Task: Create a sub task System Test and UAT for the task  Create a new online platform for peer-to-peer lending in the project AgileFrame , assign it to team member softage.4@softage.net and update the status of the sub task to  Completed , set the priority of the sub task to High
Action: Mouse moved to (629, 347)
Screenshot: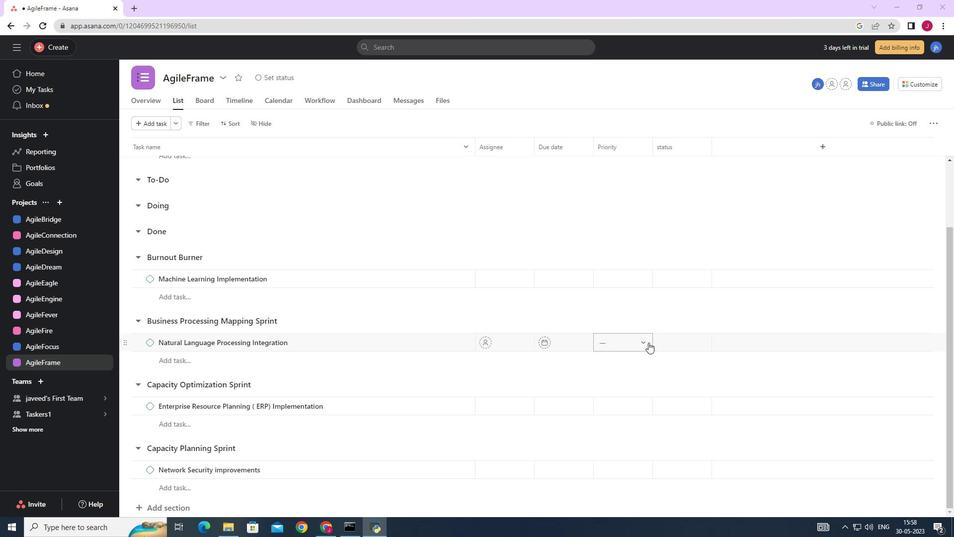 
Action: Mouse scrolled (629, 348) with delta (0, 0)
Screenshot: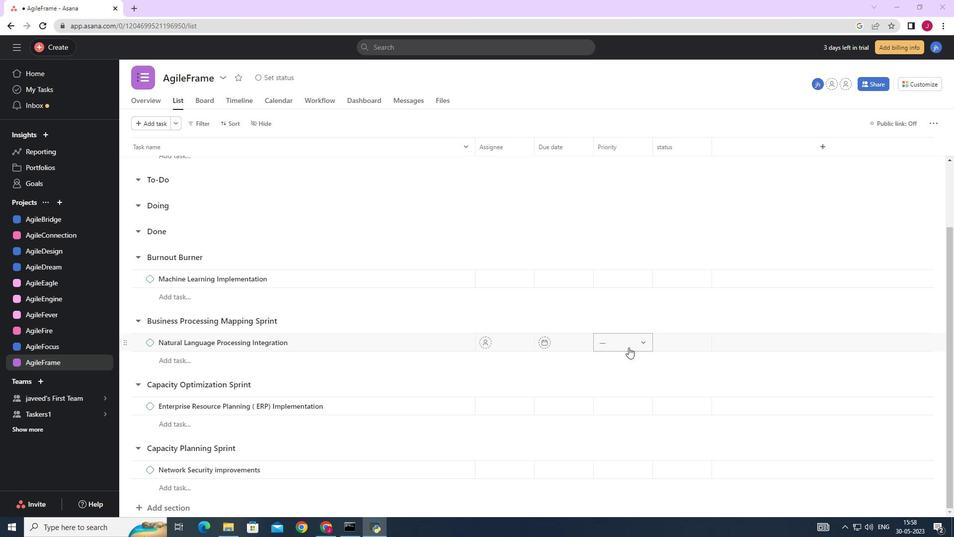 
Action: Mouse scrolled (629, 348) with delta (0, 0)
Screenshot: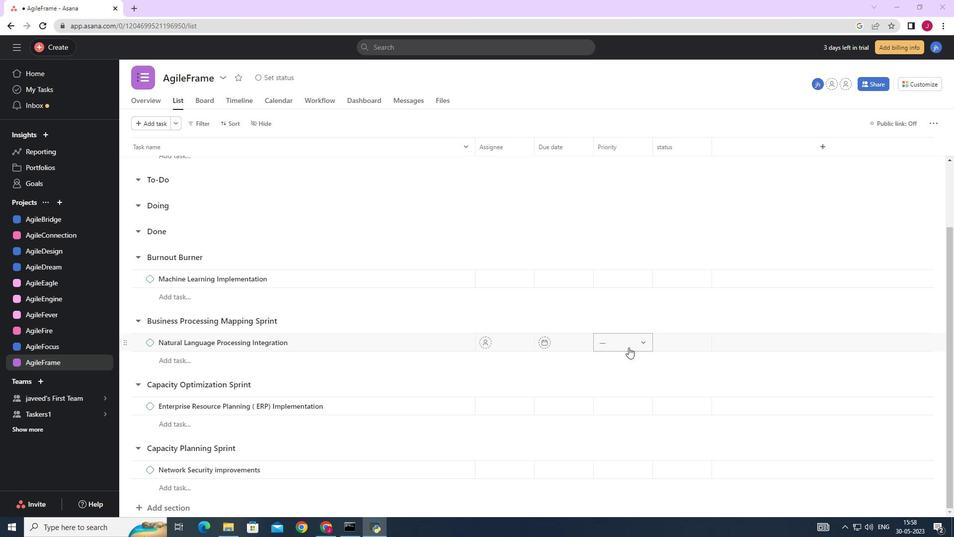 
Action: Mouse scrolled (629, 348) with delta (0, 0)
Screenshot: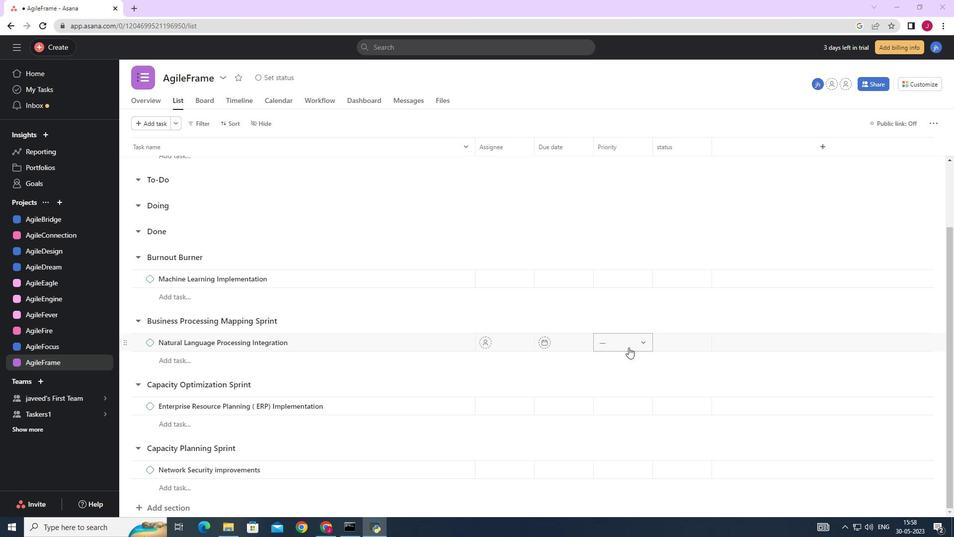 
Action: Mouse scrolled (629, 348) with delta (0, 0)
Screenshot: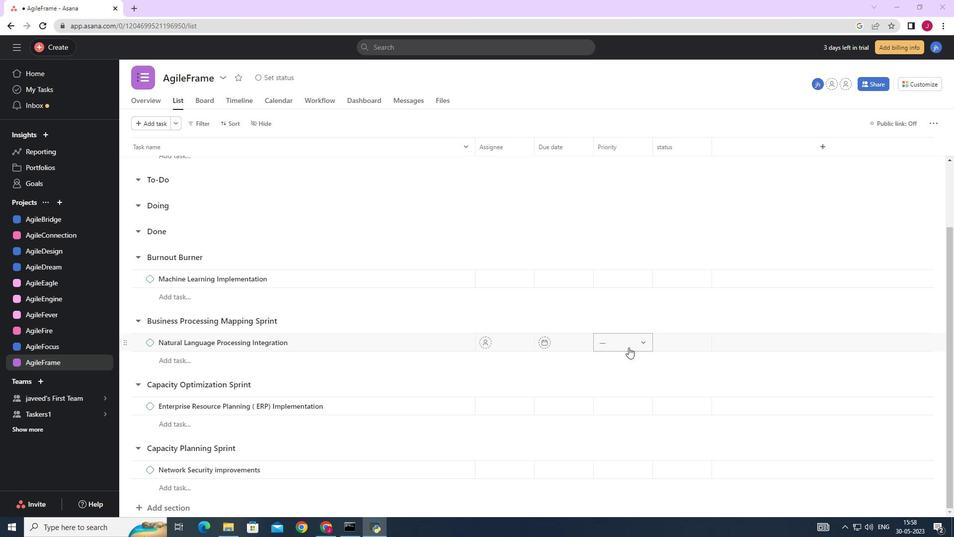 
Action: Mouse scrolled (629, 348) with delta (0, 0)
Screenshot: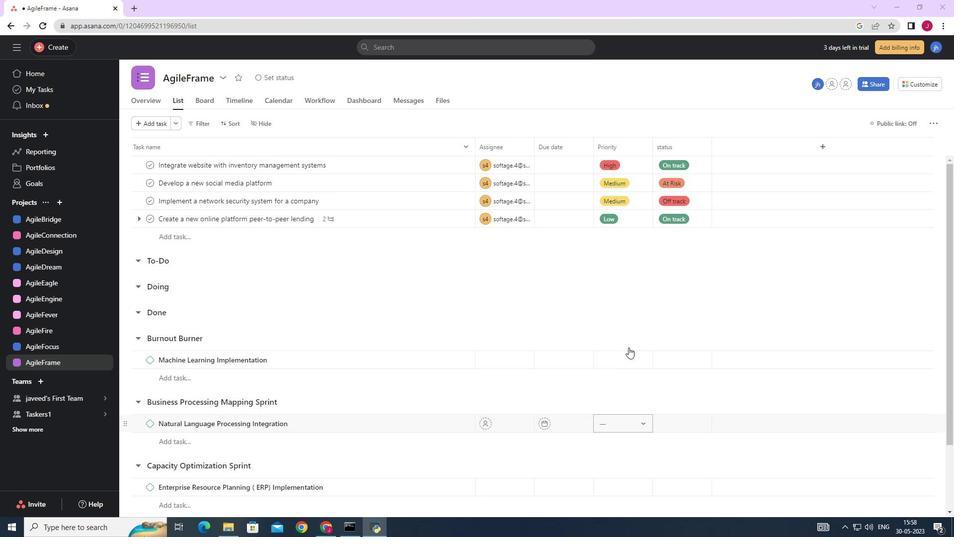 
Action: Mouse scrolled (629, 348) with delta (0, 0)
Screenshot: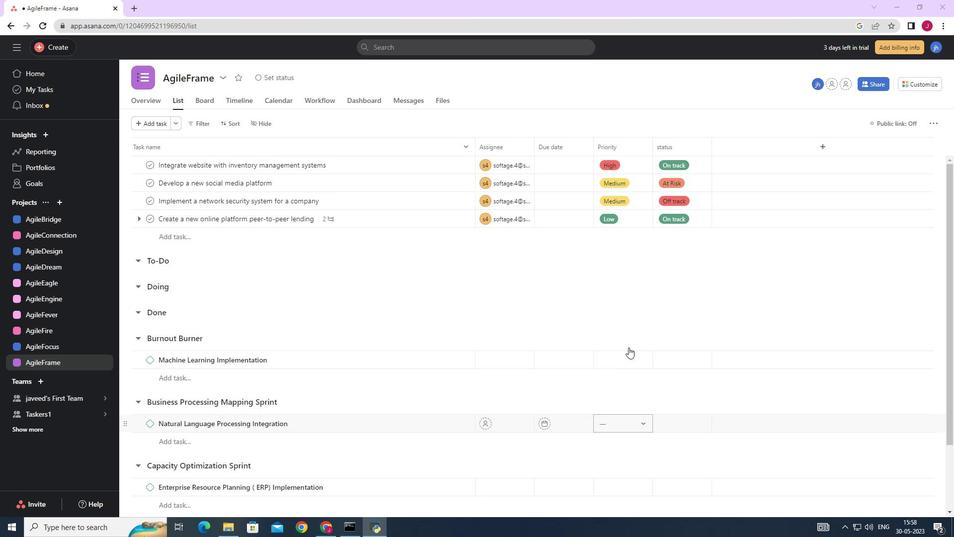 
Action: Mouse scrolled (629, 348) with delta (0, 0)
Screenshot: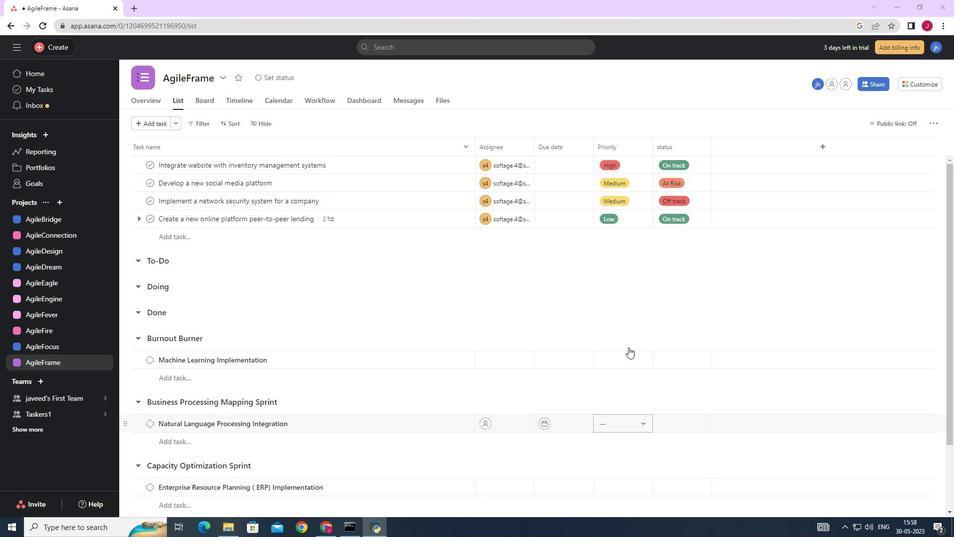 
Action: Mouse moved to (427, 219)
Screenshot: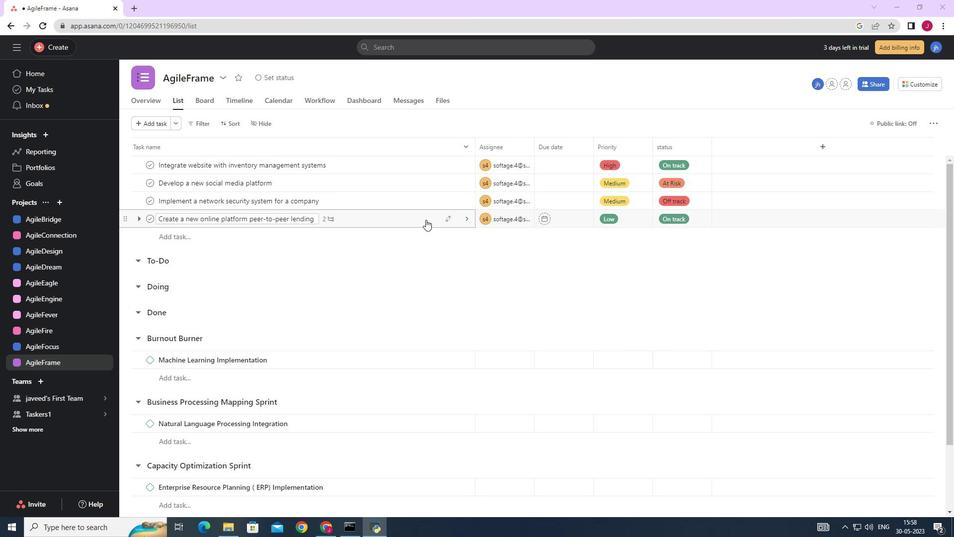 
Action: Mouse pressed left at (427, 219)
Screenshot: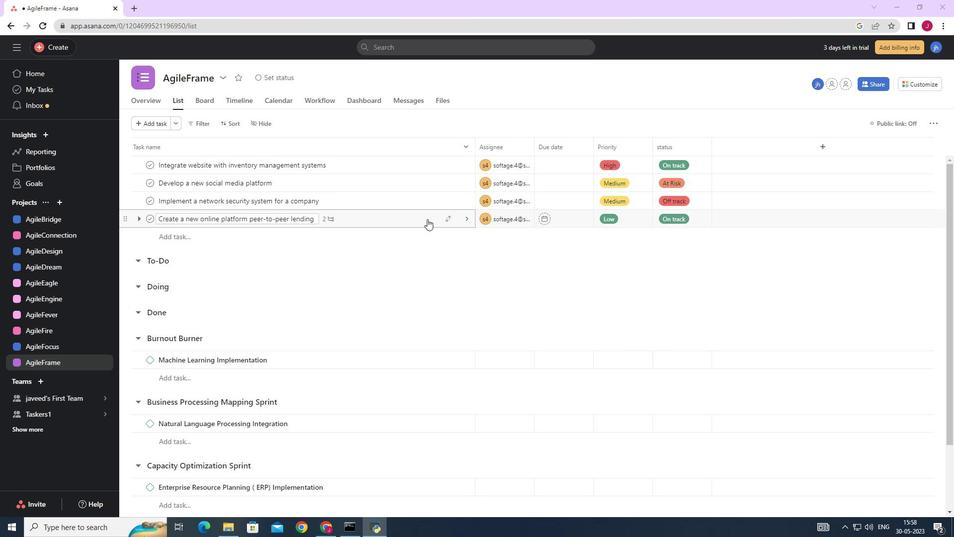 
Action: Mouse moved to (682, 292)
Screenshot: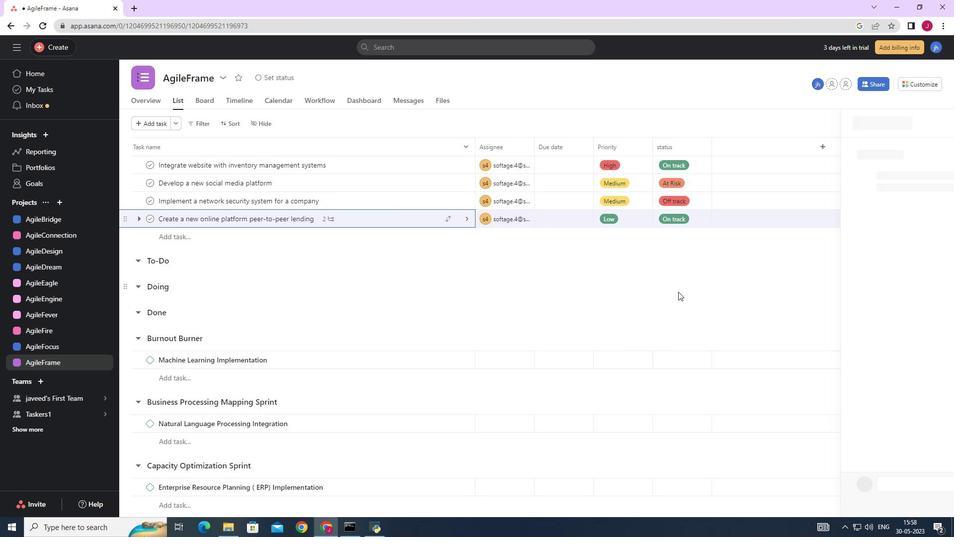 
Action: Mouse scrolled (682, 291) with delta (0, 0)
Screenshot: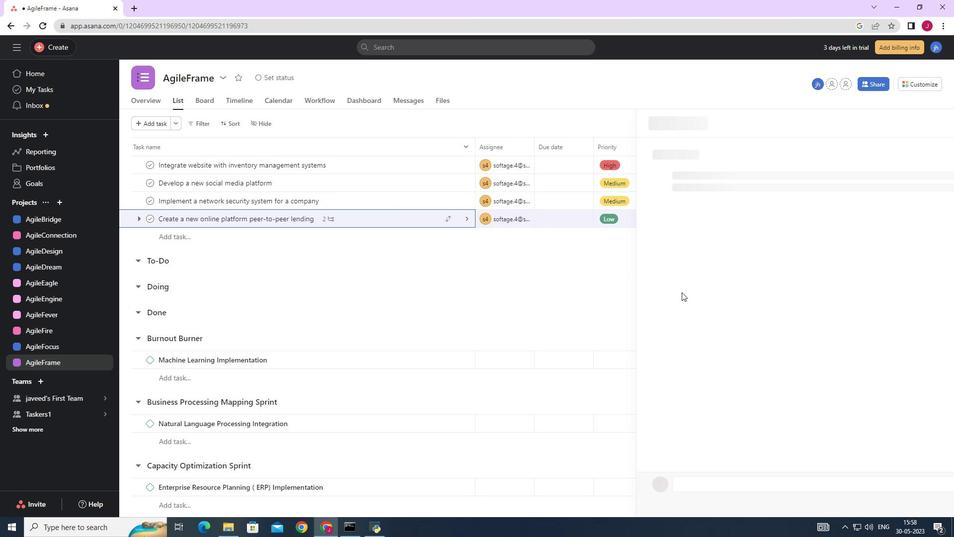 
Action: Mouse scrolled (682, 291) with delta (0, 0)
Screenshot: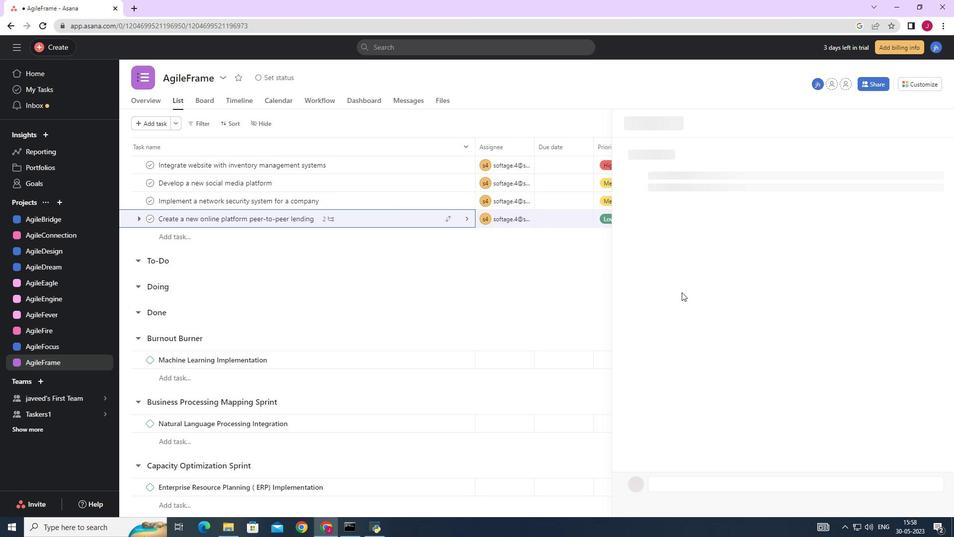 
Action: Mouse scrolled (682, 291) with delta (0, 0)
Screenshot: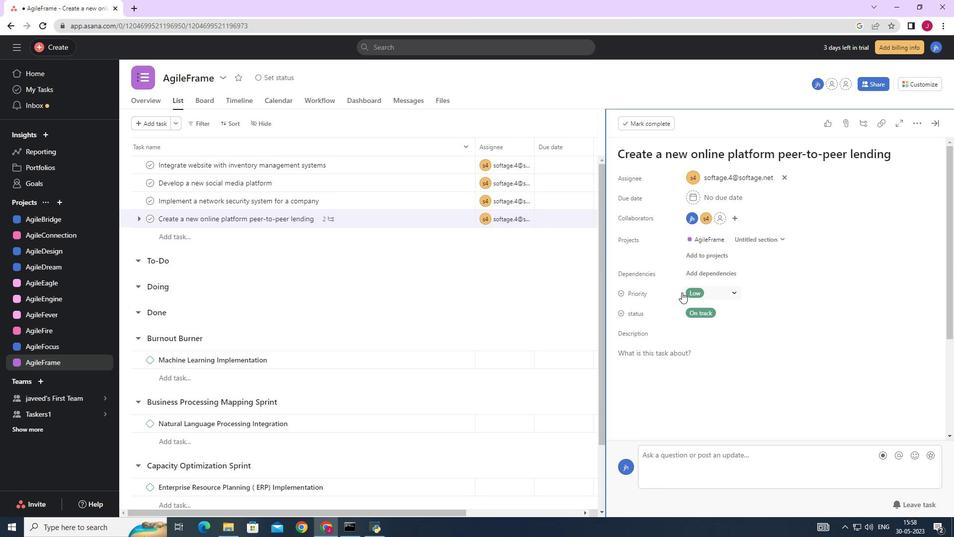 
Action: Mouse scrolled (682, 291) with delta (0, 0)
Screenshot: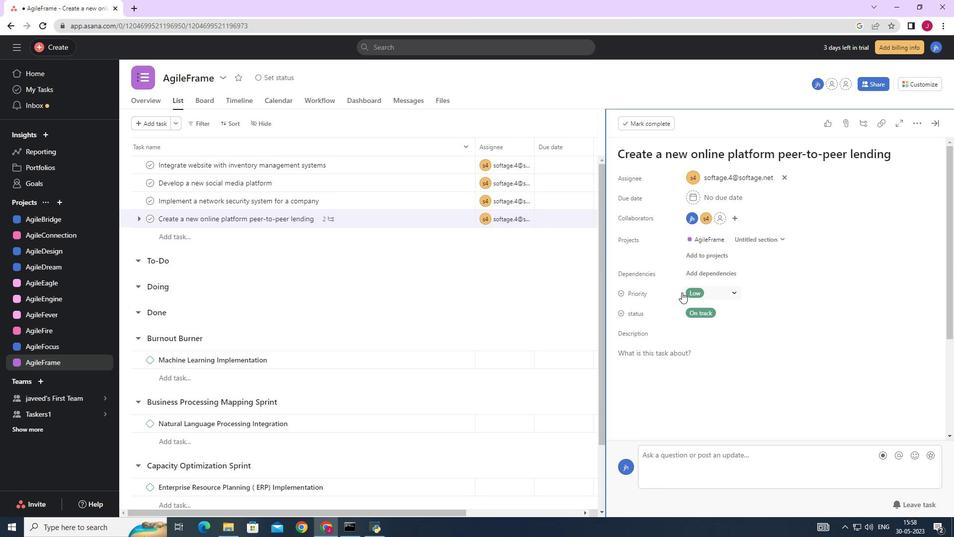 
Action: Mouse scrolled (682, 291) with delta (0, 0)
Screenshot: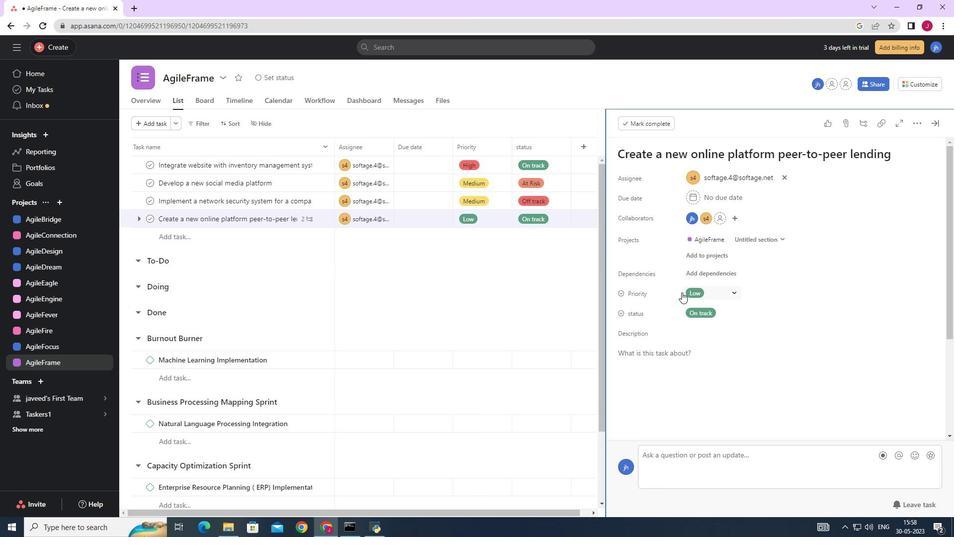 
Action: Mouse moved to (689, 299)
Screenshot: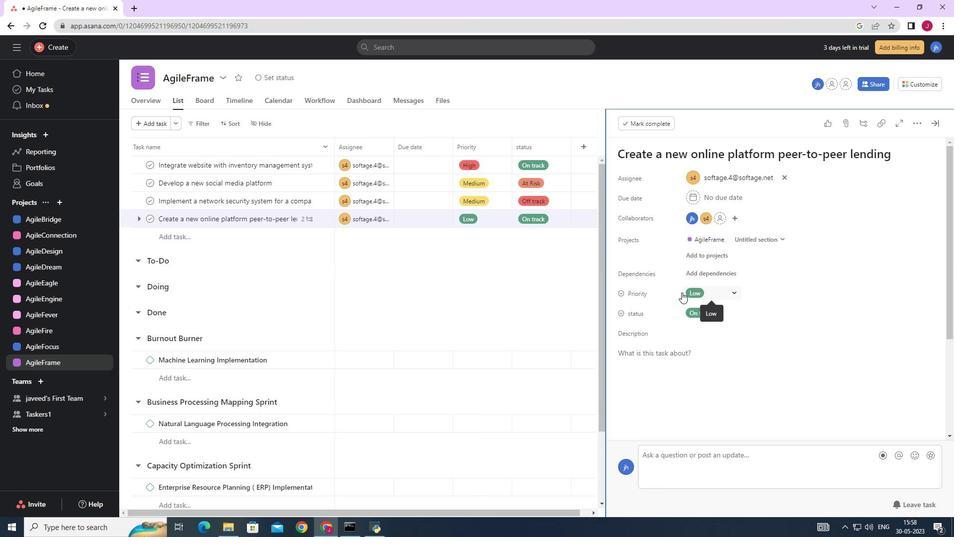 
Action: Mouse scrolled (689, 298) with delta (0, 0)
Screenshot: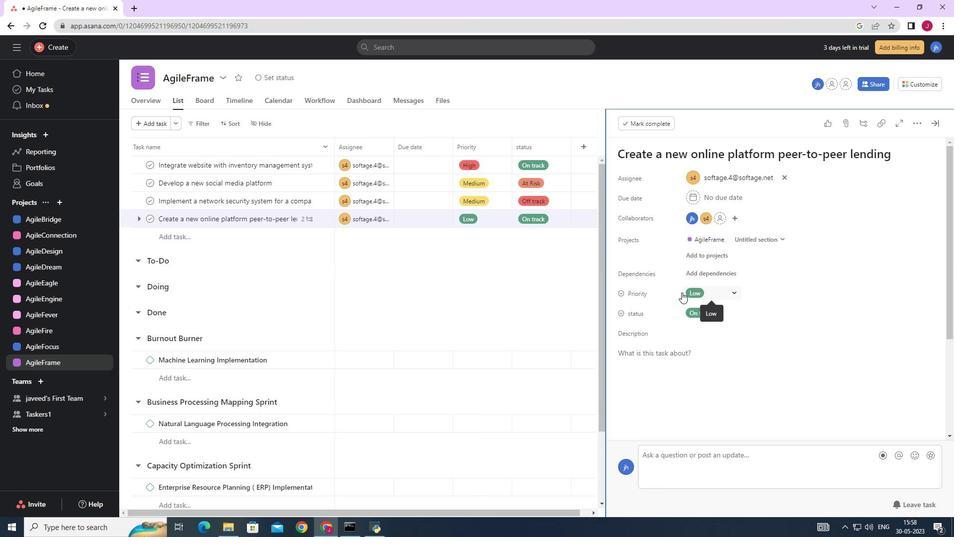 
Action: Mouse moved to (646, 362)
Screenshot: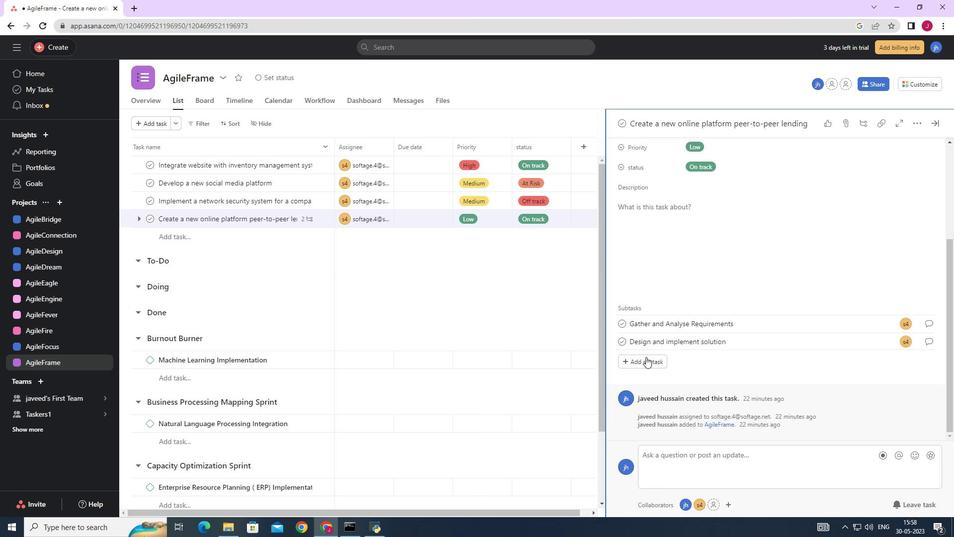 
Action: Mouse pressed left at (646, 362)
Screenshot: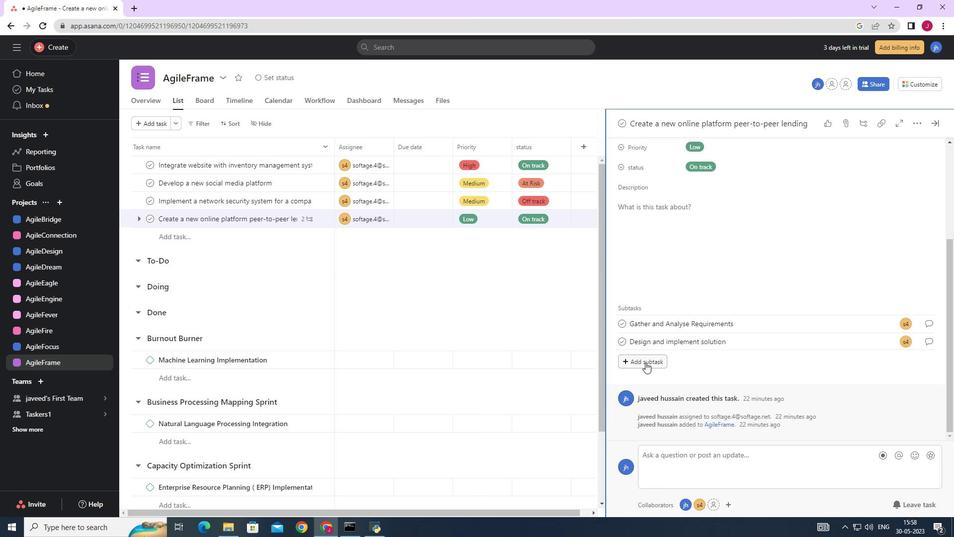 
Action: Mouse moved to (646, 362)
Screenshot: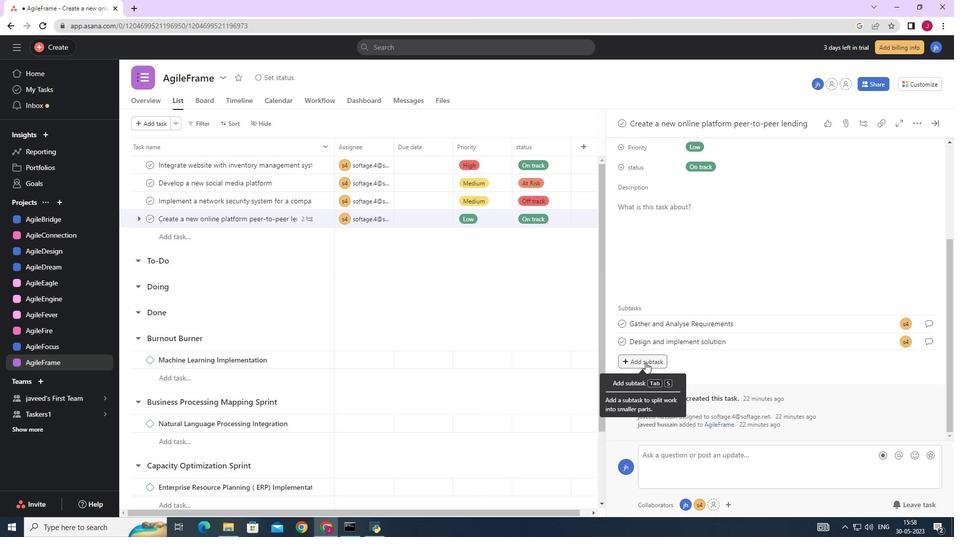 
Action: Key pressed <Key.caps_lock>S<Key.caps_lock>ystem<Key.space><Key.caps_lock>T<Key.caps_lock>est<Key.space>and<Key.space><Key.caps_lock>UAT
Screenshot: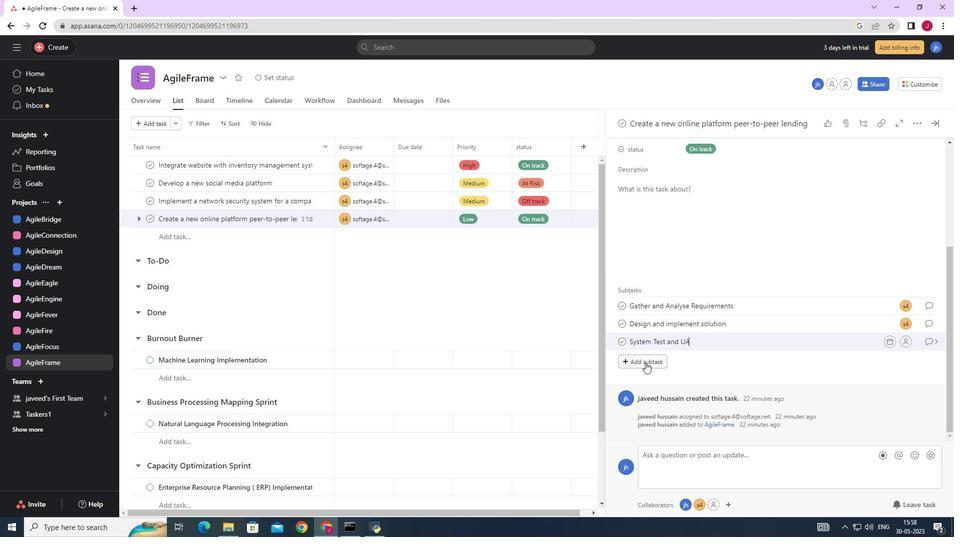 
Action: Mouse moved to (904, 344)
Screenshot: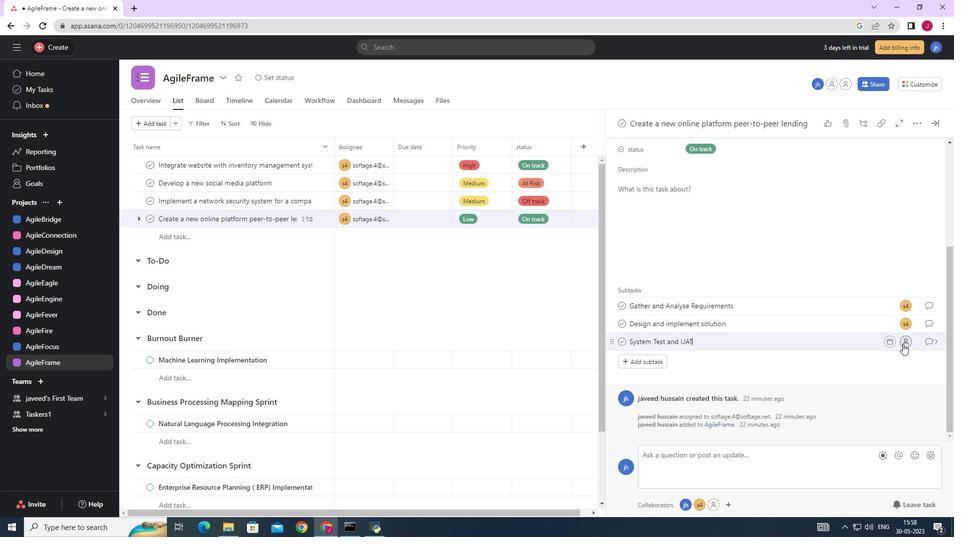 
Action: Mouse pressed left at (904, 344)
Screenshot: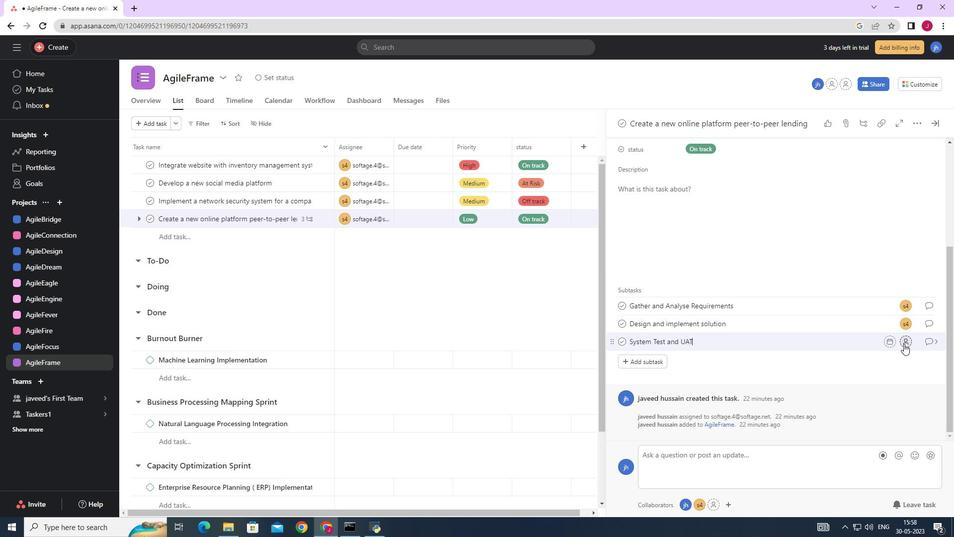 
Action: Mouse moved to (794, 375)
Screenshot: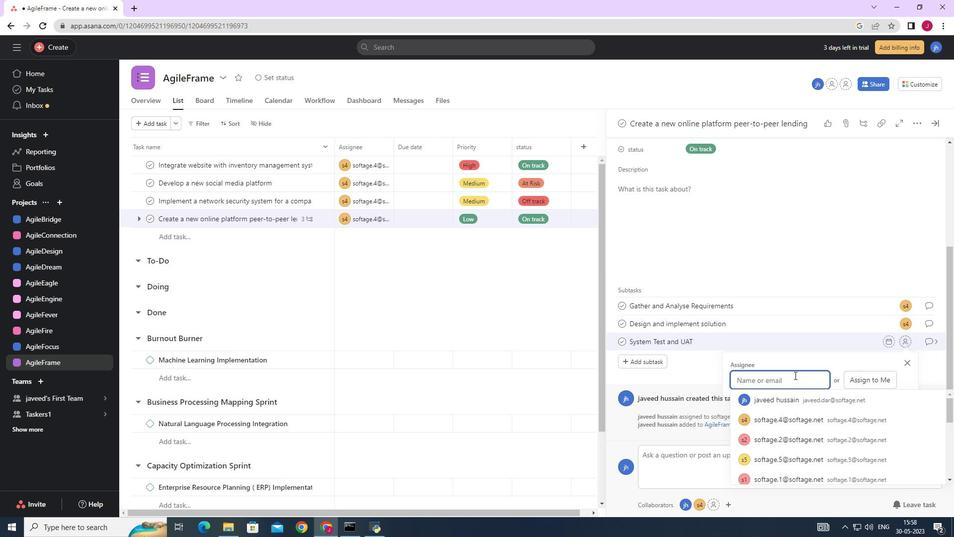 
Action: Key pressed SOFTAGE.NE<Key.backspace><Key.backspace>4
Screenshot: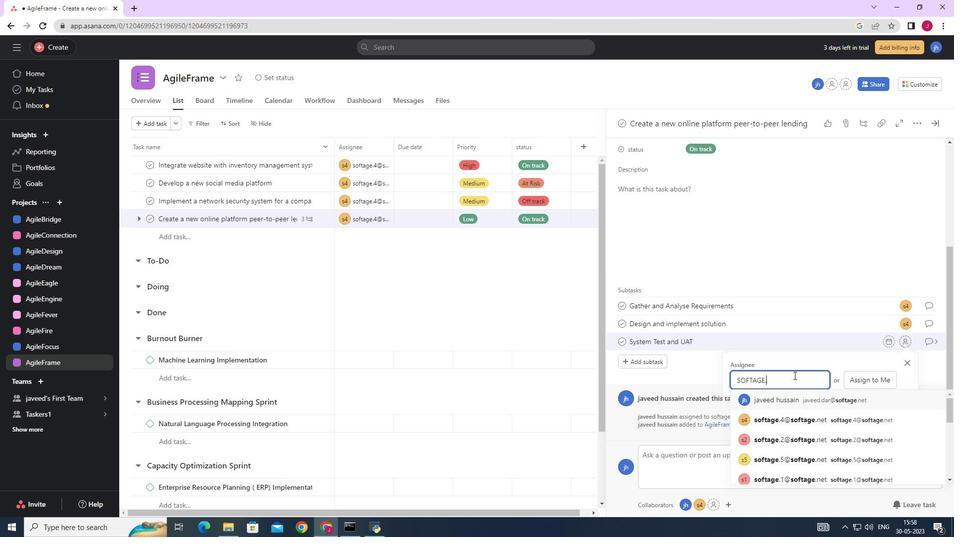 
Action: Mouse moved to (799, 398)
Screenshot: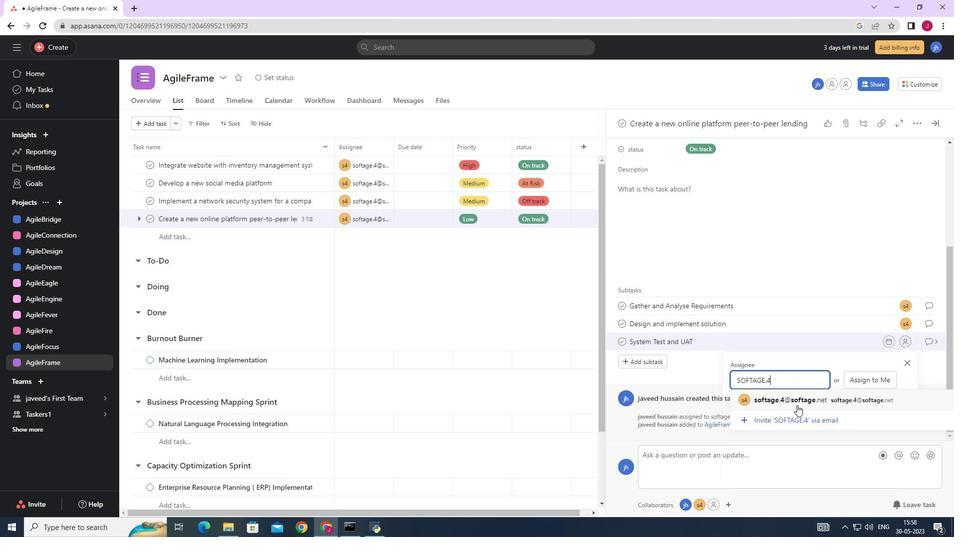 
Action: Mouse pressed left at (799, 398)
Screenshot: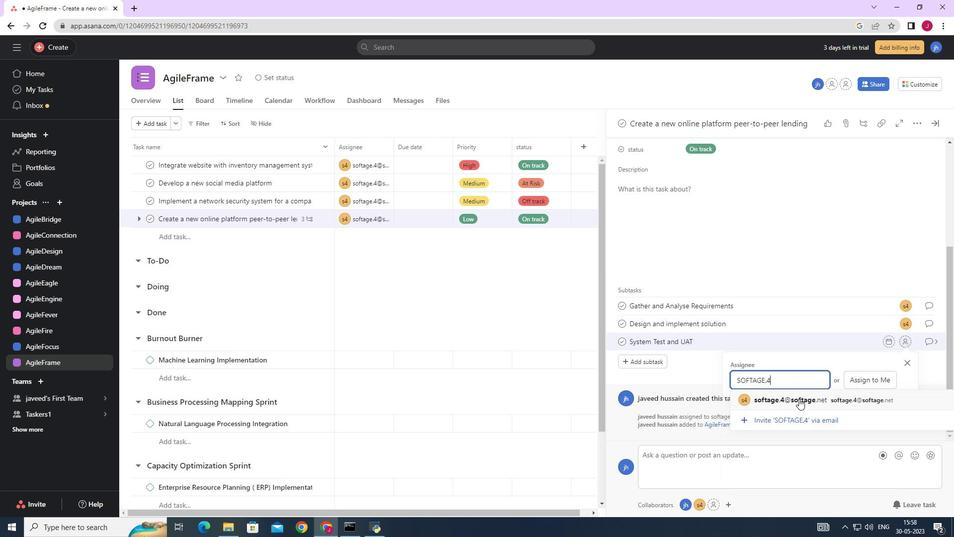 
Action: Mouse moved to (930, 343)
Screenshot: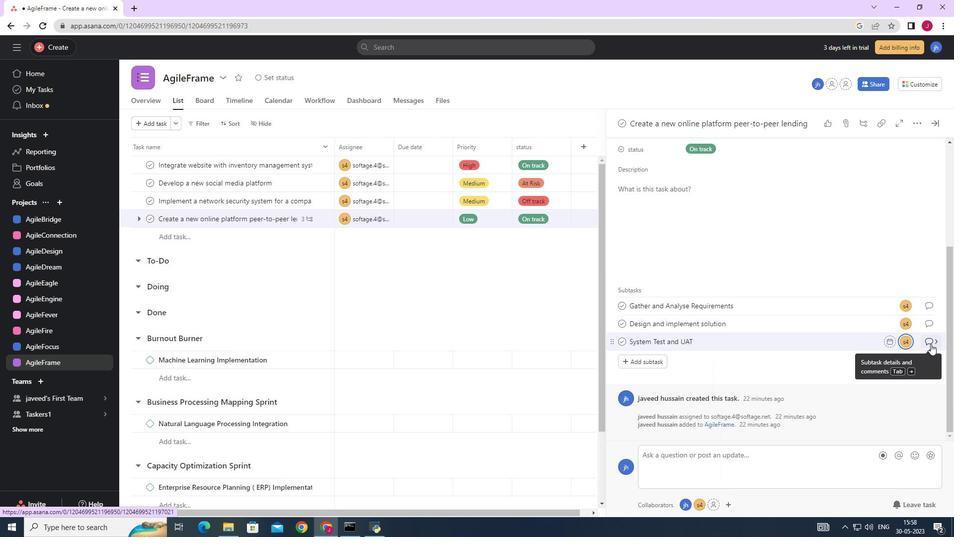 
Action: Mouse pressed left at (930, 343)
Screenshot: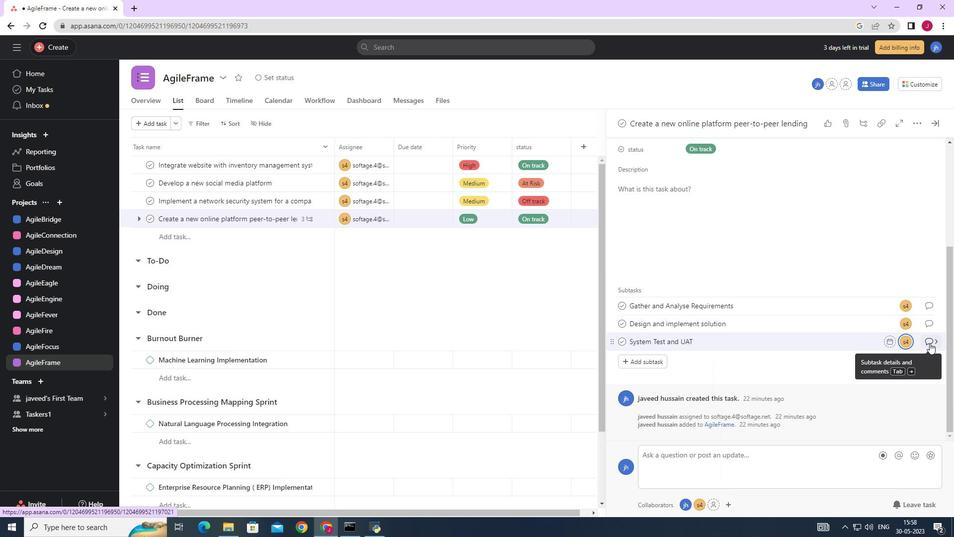 
Action: Mouse moved to (668, 362)
Screenshot: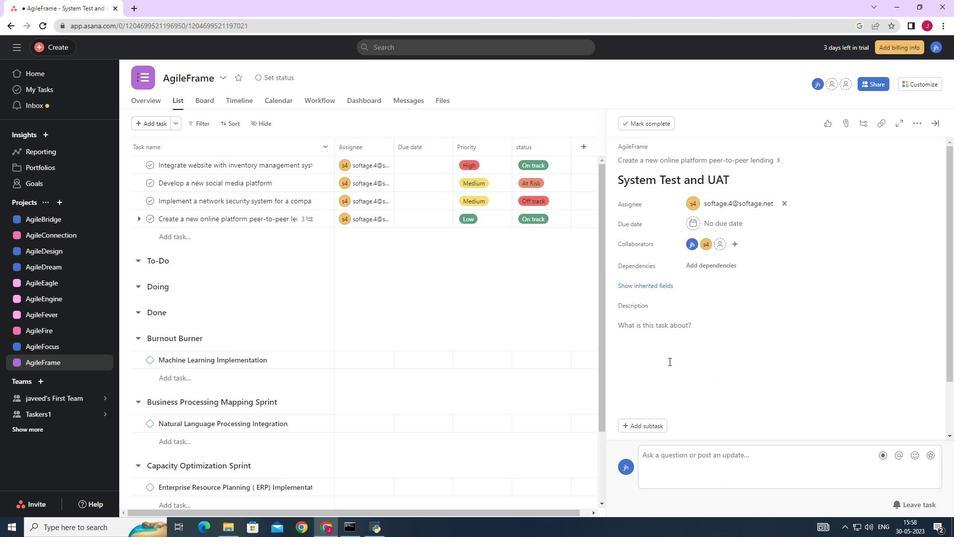 
Action: Mouse scrolled (668, 361) with delta (0, 0)
Screenshot: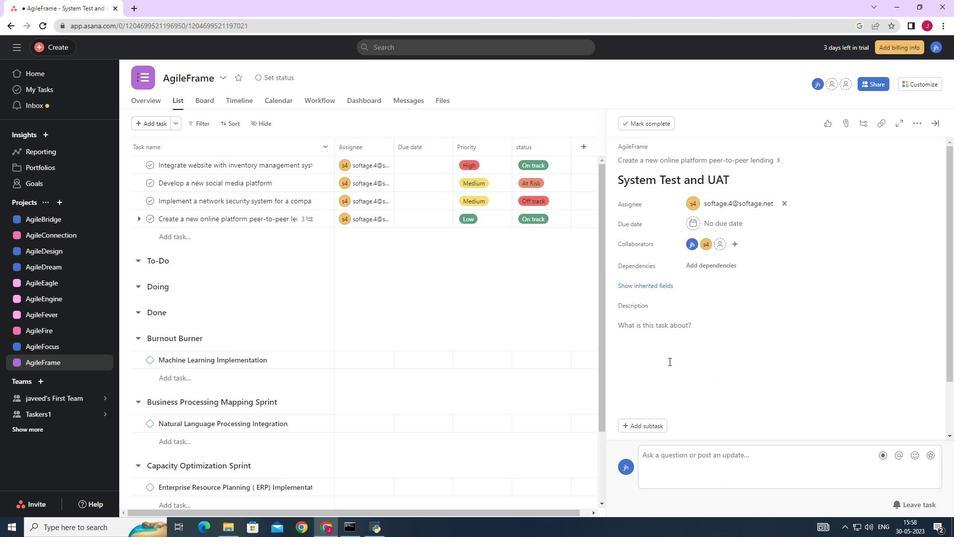 
Action: Mouse scrolled (668, 361) with delta (0, 0)
Screenshot: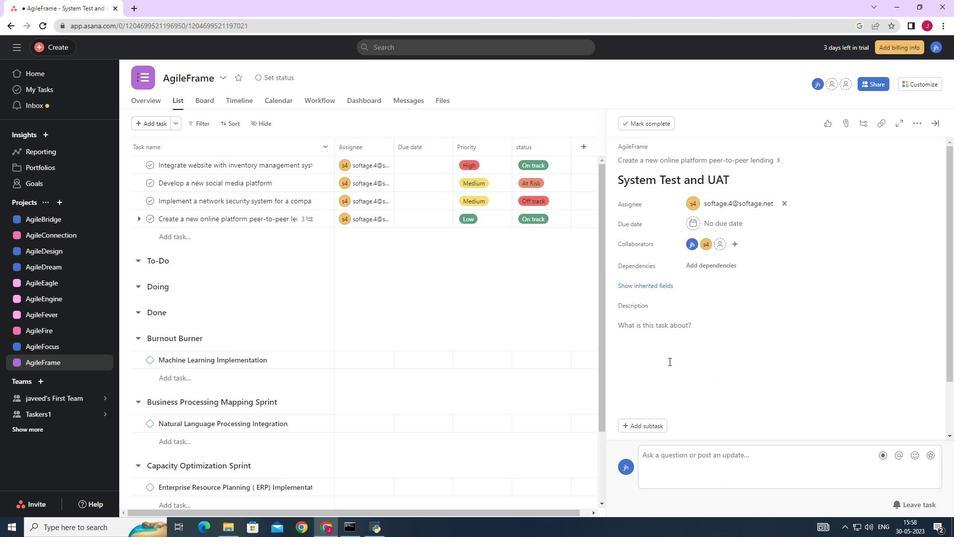 
Action: Mouse scrolled (668, 361) with delta (0, 0)
Screenshot: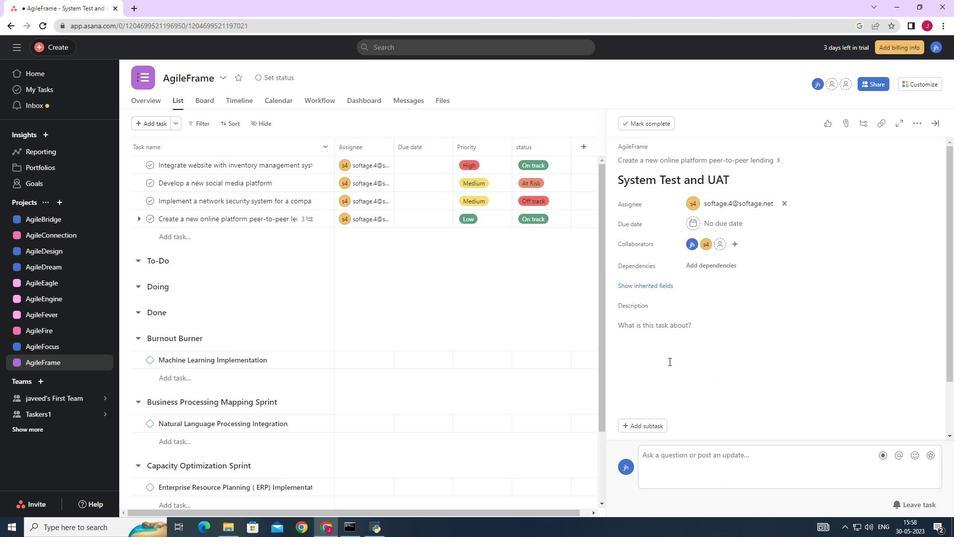 
Action: Mouse scrolled (668, 361) with delta (0, 0)
Screenshot: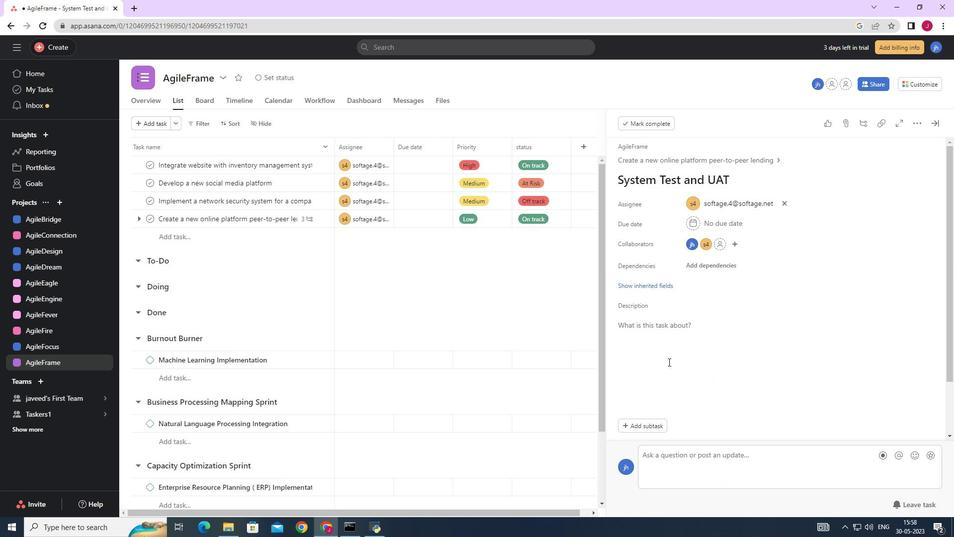
Action: Mouse scrolled (668, 361) with delta (0, 0)
Screenshot: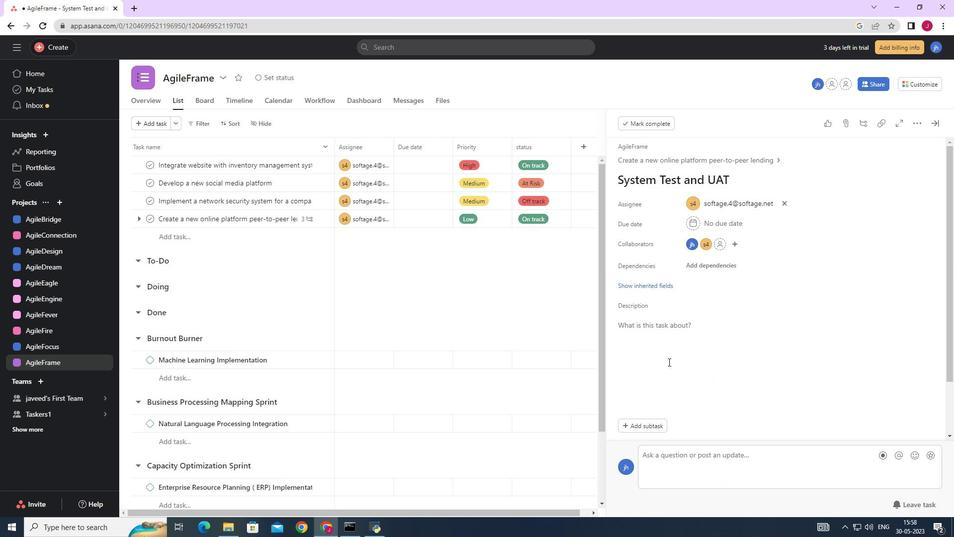 
Action: Mouse moved to (657, 223)
Screenshot: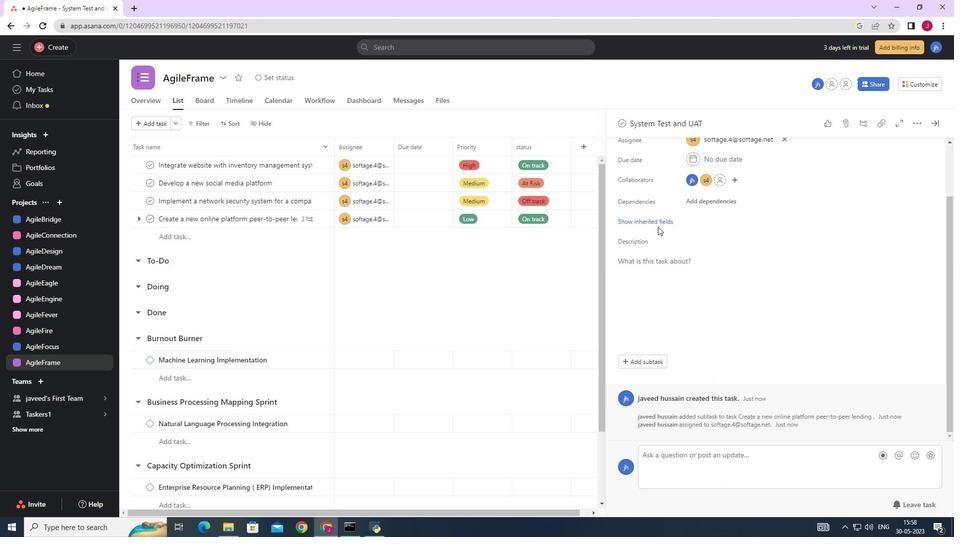 
Action: Mouse pressed left at (657, 223)
Screenshot: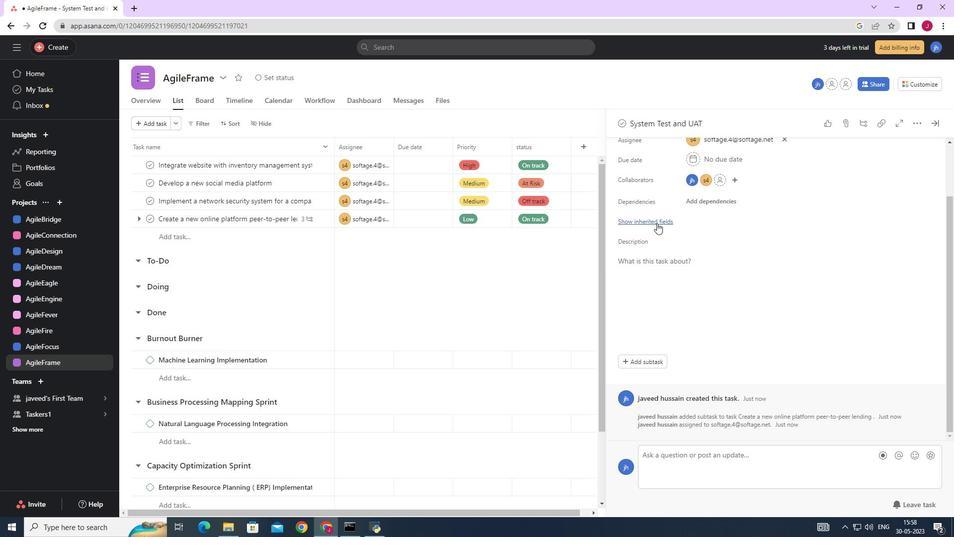
Action: Mouse moved to (691, 201)
Screenshot: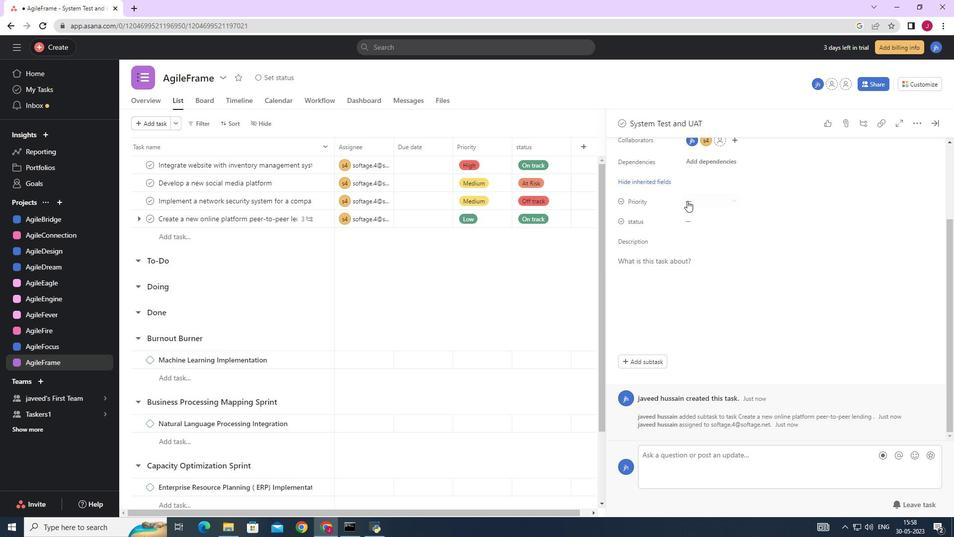 
Action: Mouse pressed left at (691, 201)
Screenshot: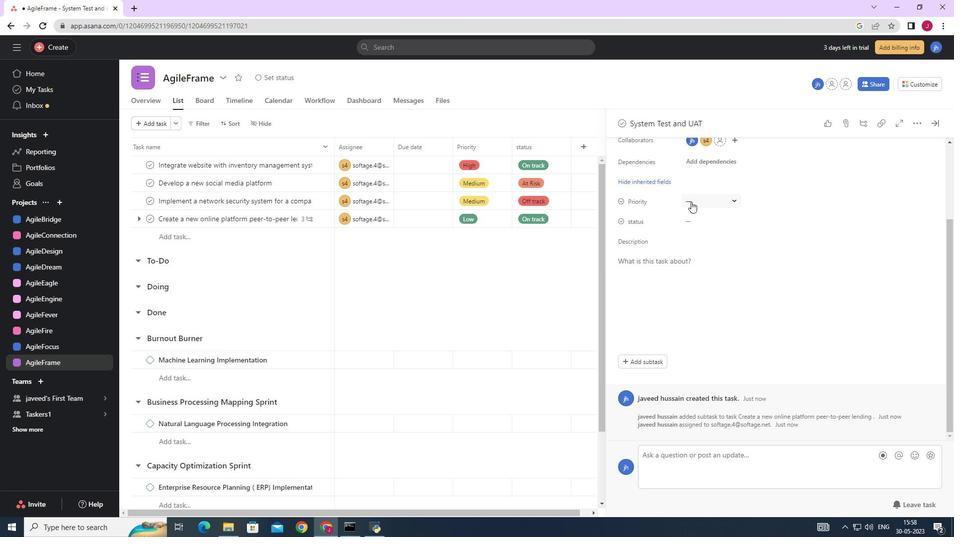 
Action: Mouse moved to (710, 234)
Screenshot: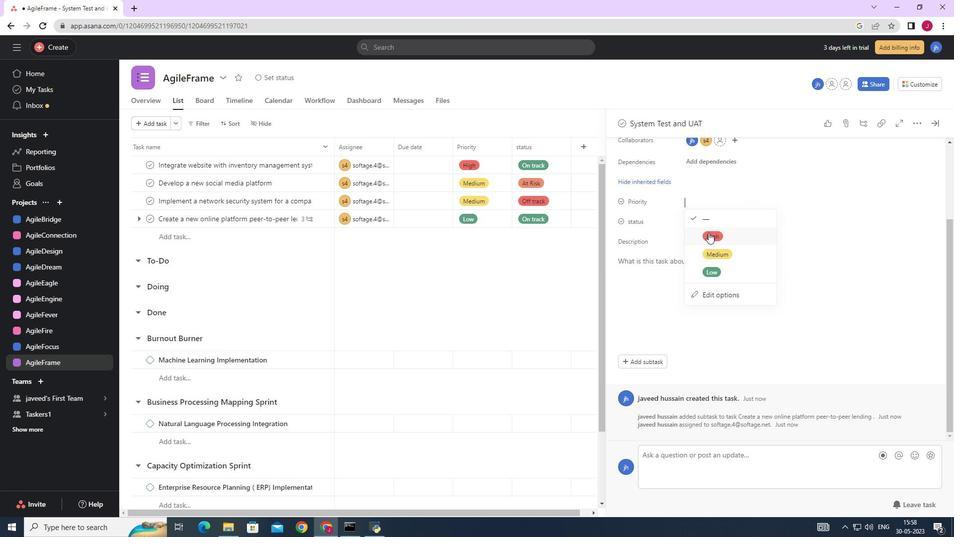 
Action: Mouse pressed left at (710, 234)
Screenshot: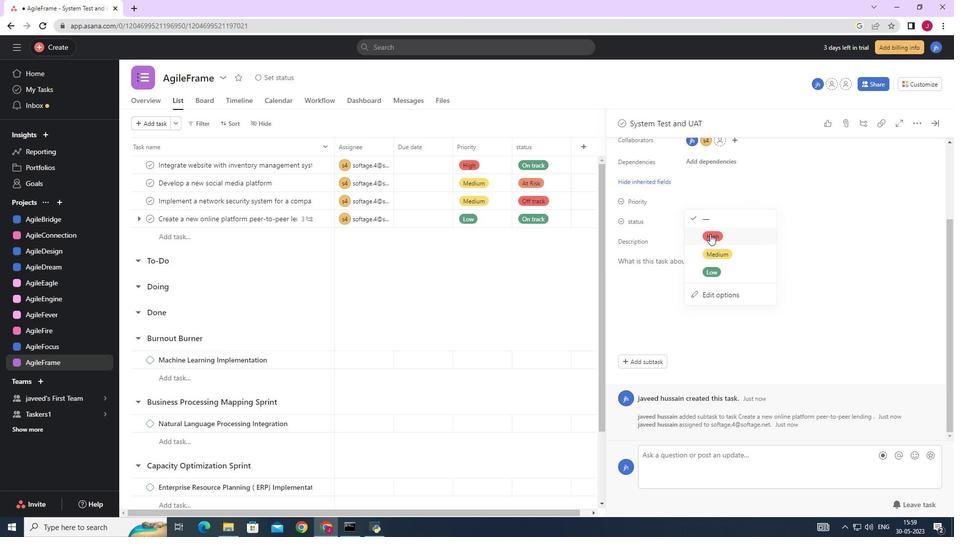 
Action: Mouse moved to (711, 224)
Screenshot: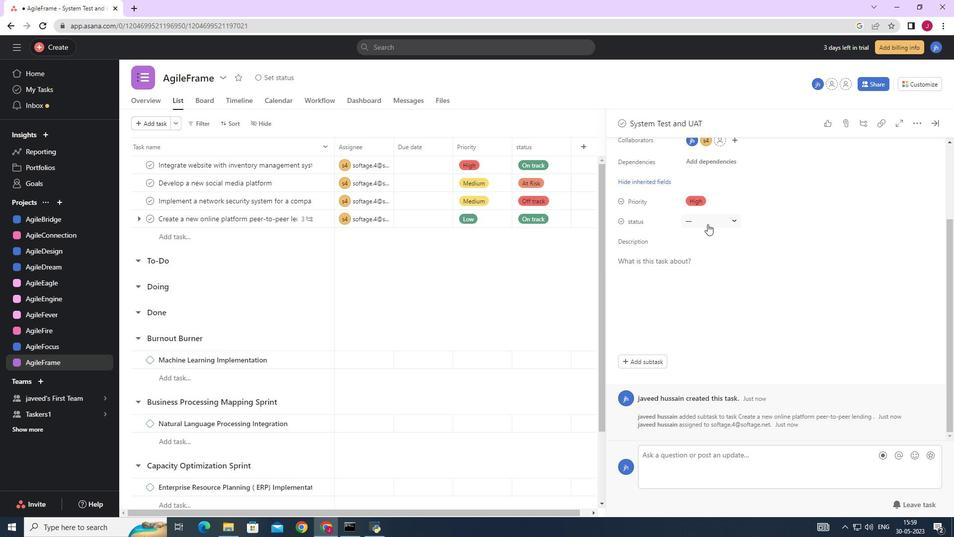 
Action: Mouse pressed left at (711, 224)
Screenshot: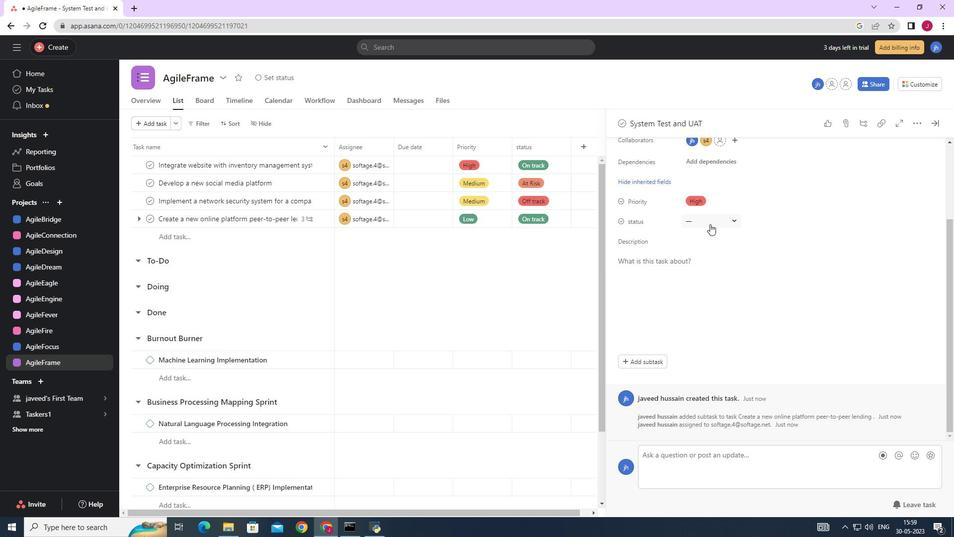 
Action: Mouse moved to (726, 305)
Screenshot: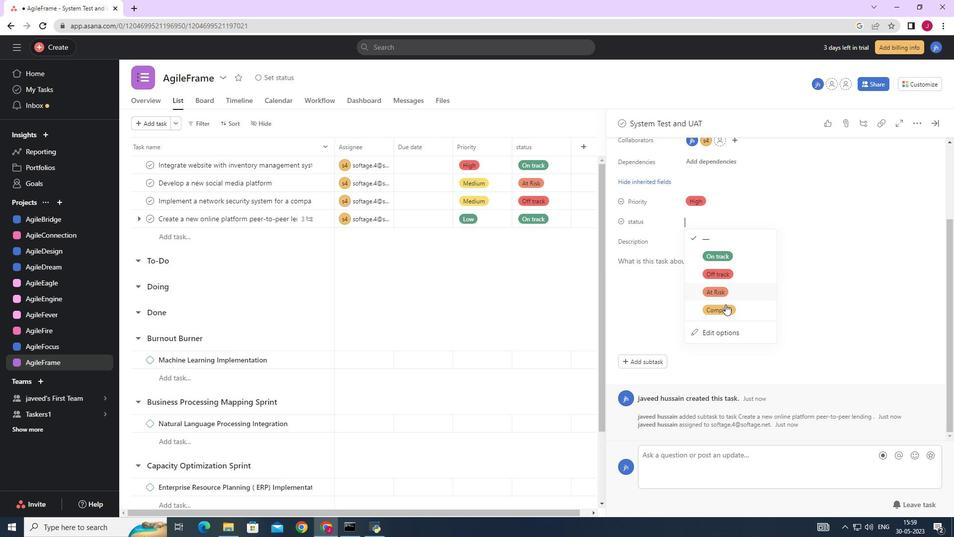 
Action: Mouse pressed left at (726, 305)
Screenshot: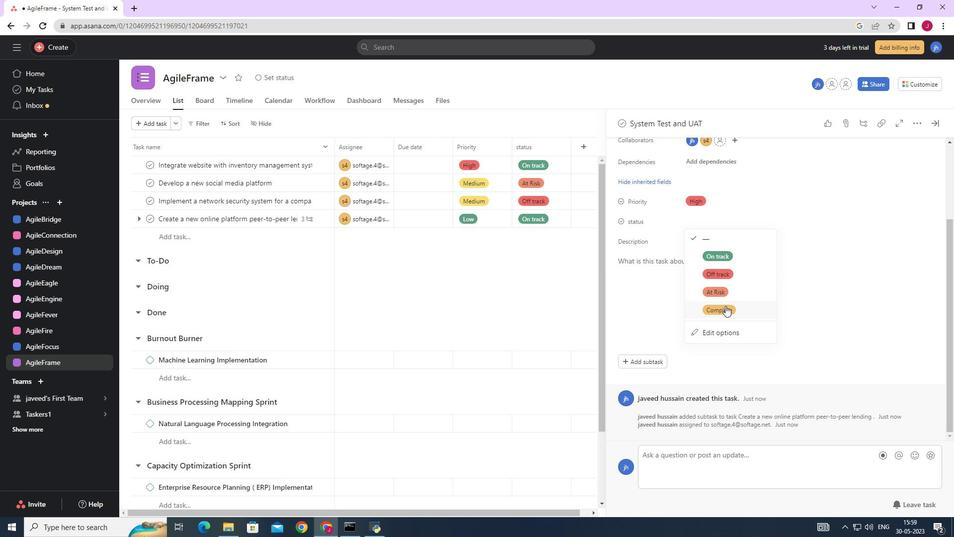 
Action: Mouse moved to (935, 126)
Screenshot: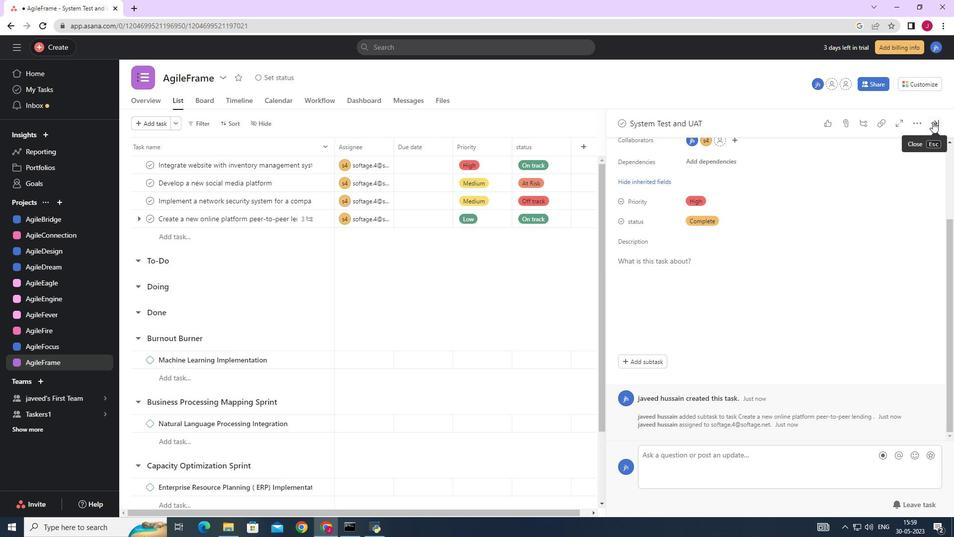 
Action: Mouse pressed left at (935, 126)
Screenshot: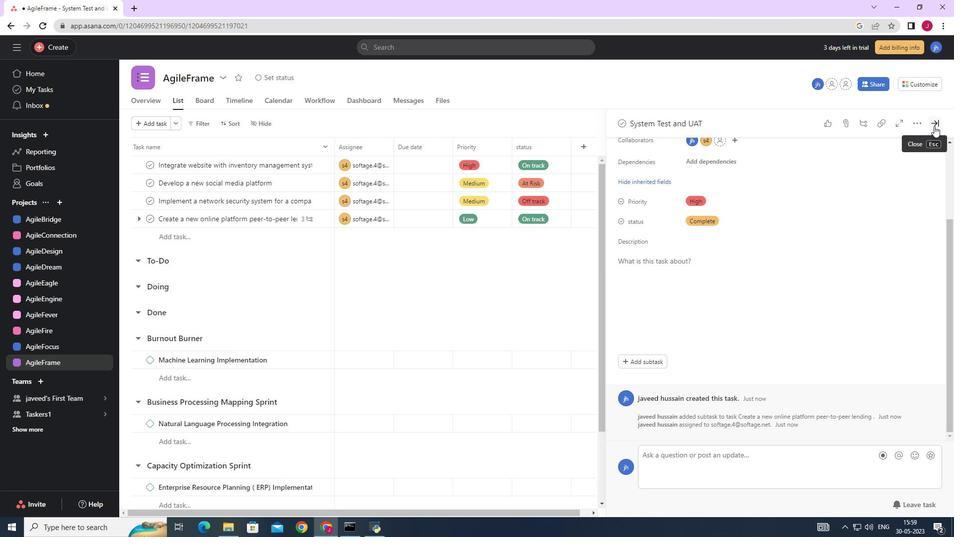 
Action: Mouse moved to (930, 134)
Screenshot: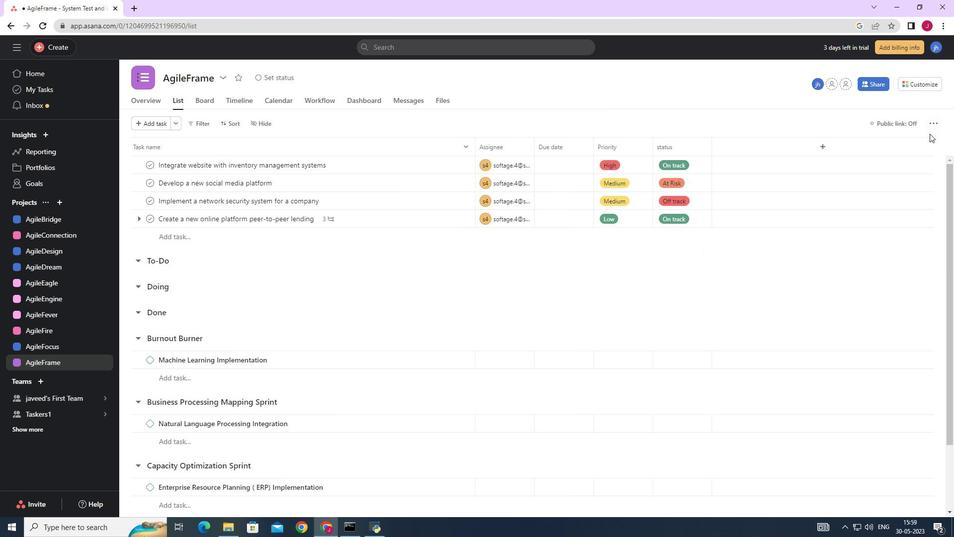 
